 Task: Add a column "Request date".
Action: Mouse moved to (356, 361)
Screenshot: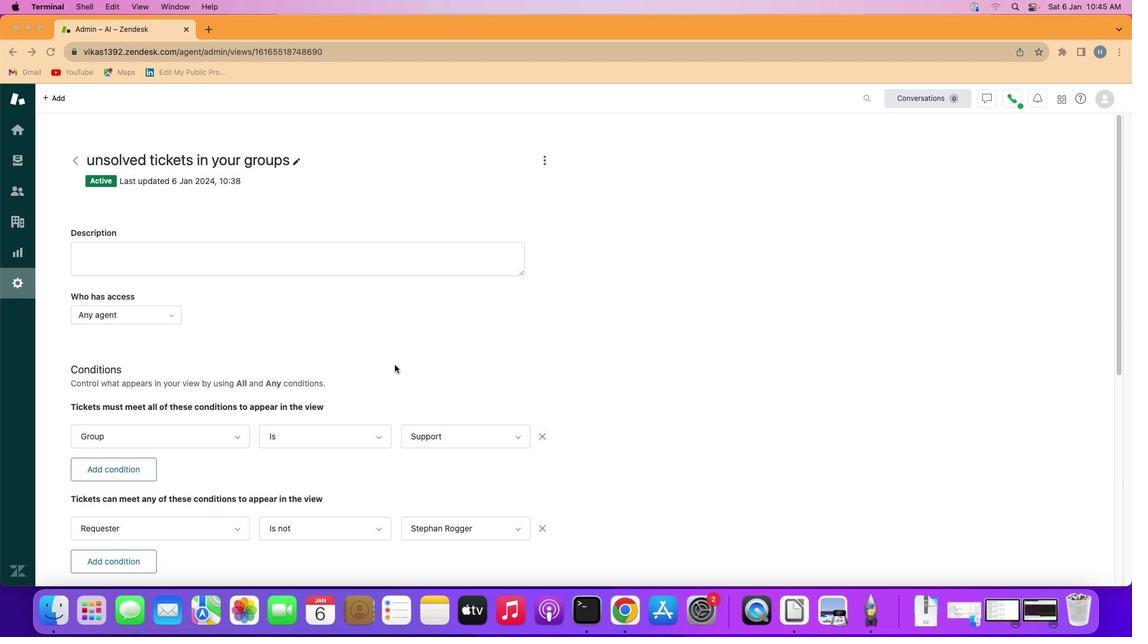 
Action: Mouse scrolled (356, 361) with delta (24, 83)
Screenshot: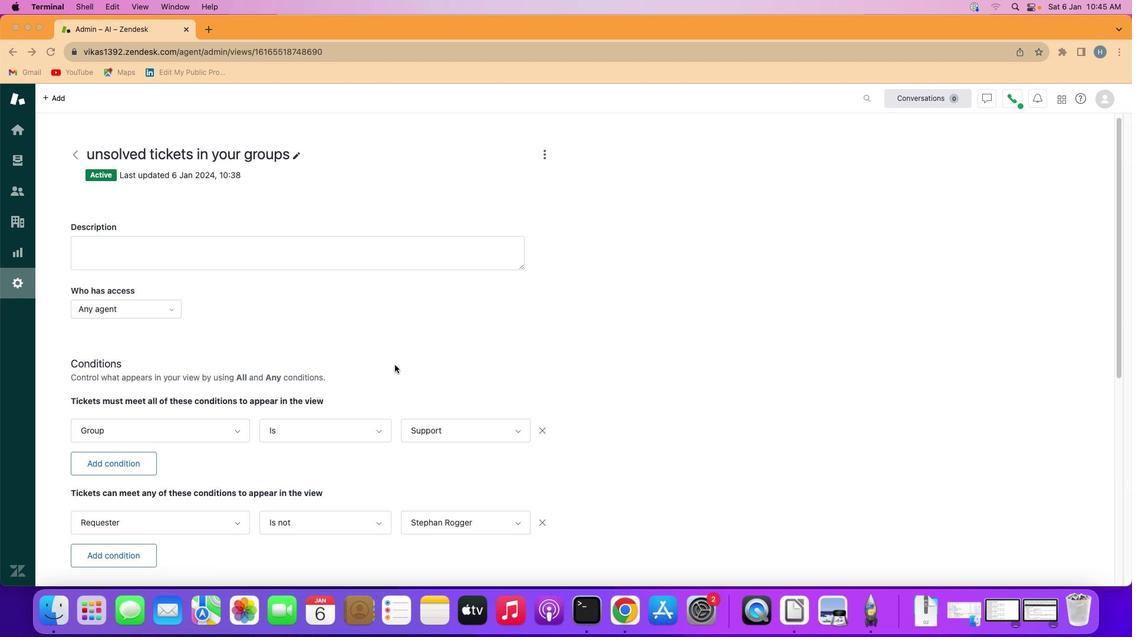 
Action: Mouse scrolled (356, 361) with delta (24, 83)
Screenshot: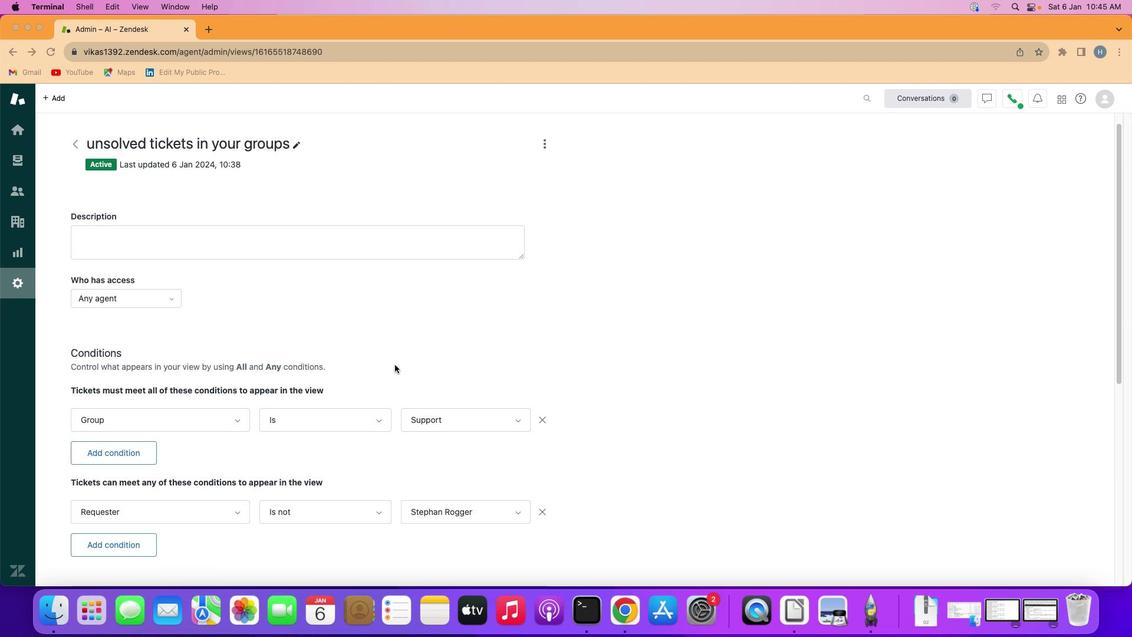 
Action: Mouse scrolled (356, 361) with delta (24, 84)
Screenshot: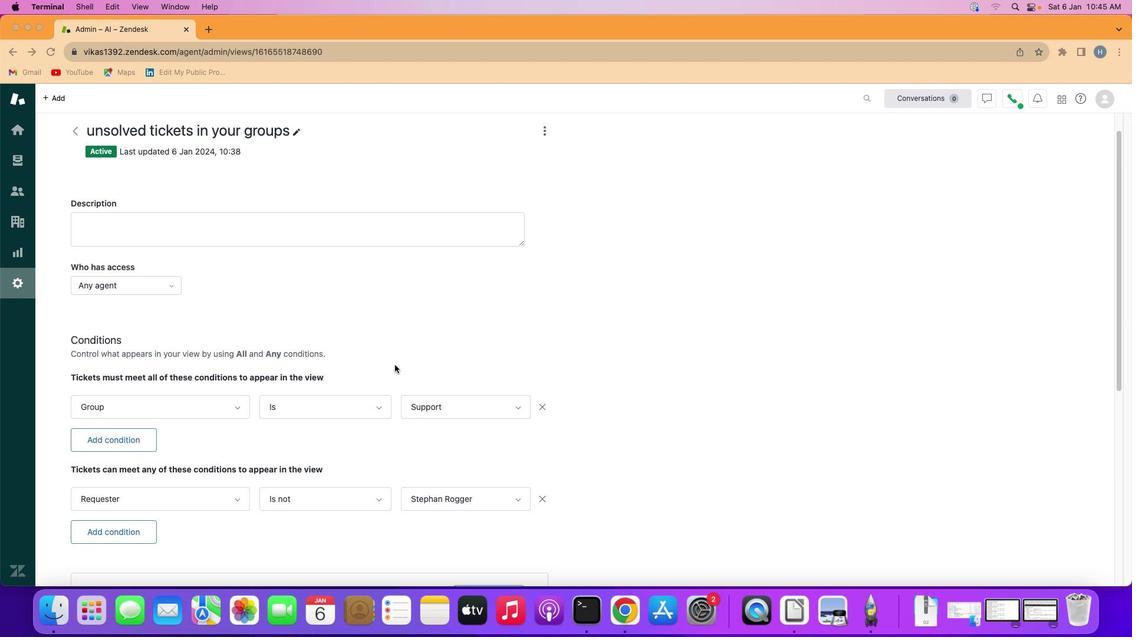 
Action: Mouse scrolled (356, 361) with delta (24, 83)
Screenshot: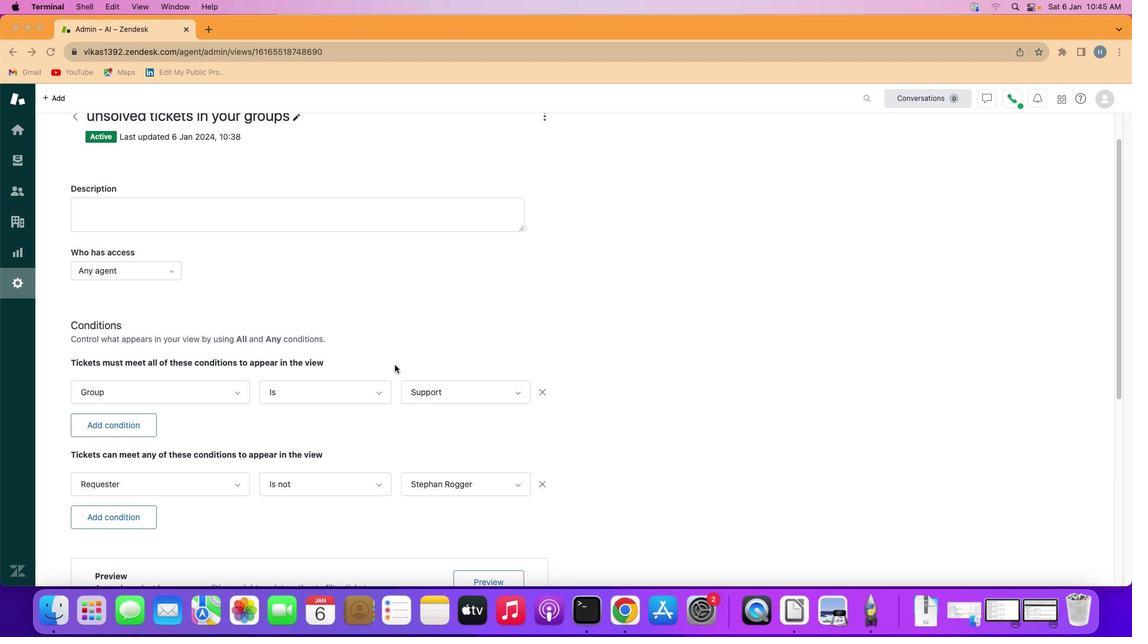 
Action: Mouse scrolled (356, 361) with delta (24, 83)
Screenshot: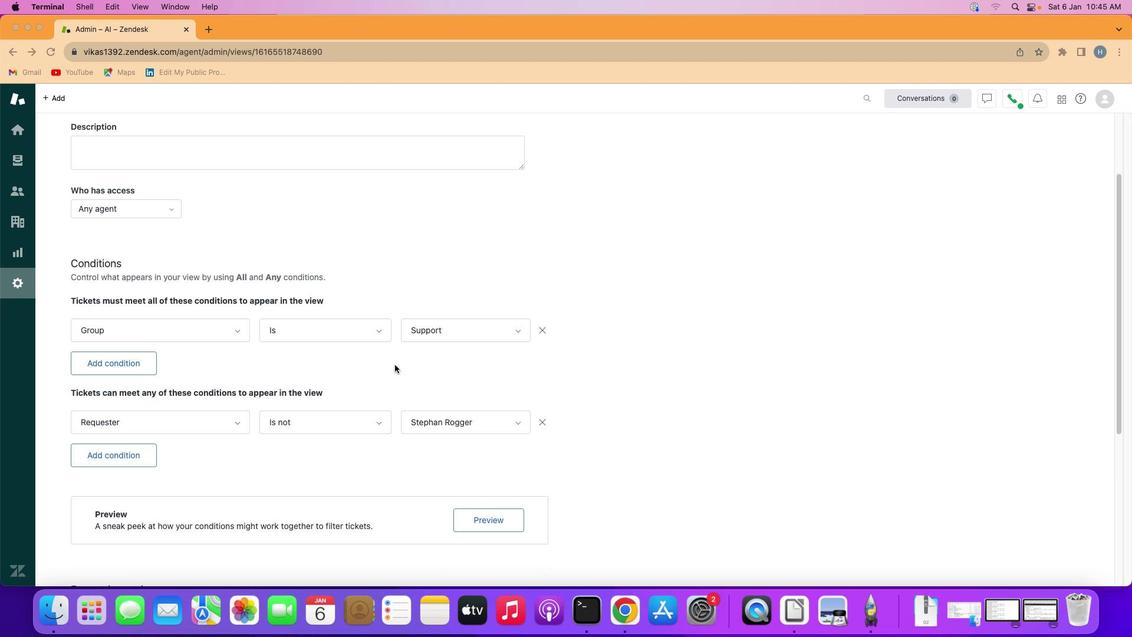 
Action: Mouse scrolled (356, 361) with delta (24, 83)
Screenshot: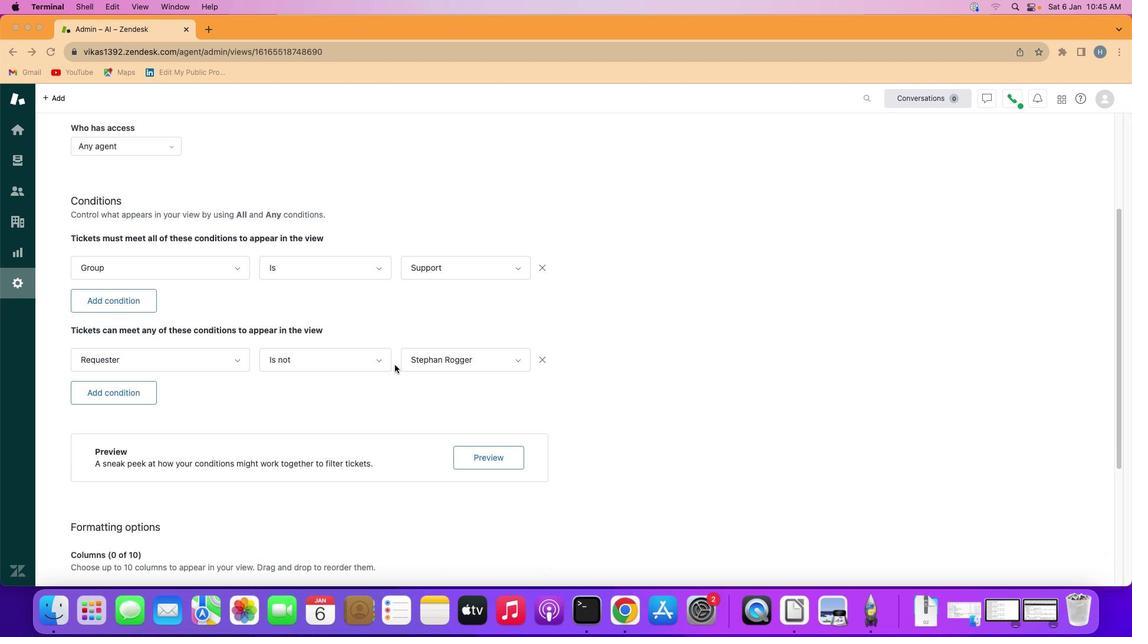 
Action: Mouse scrolled (356, 361) with delta (24, 83)
Screenshot: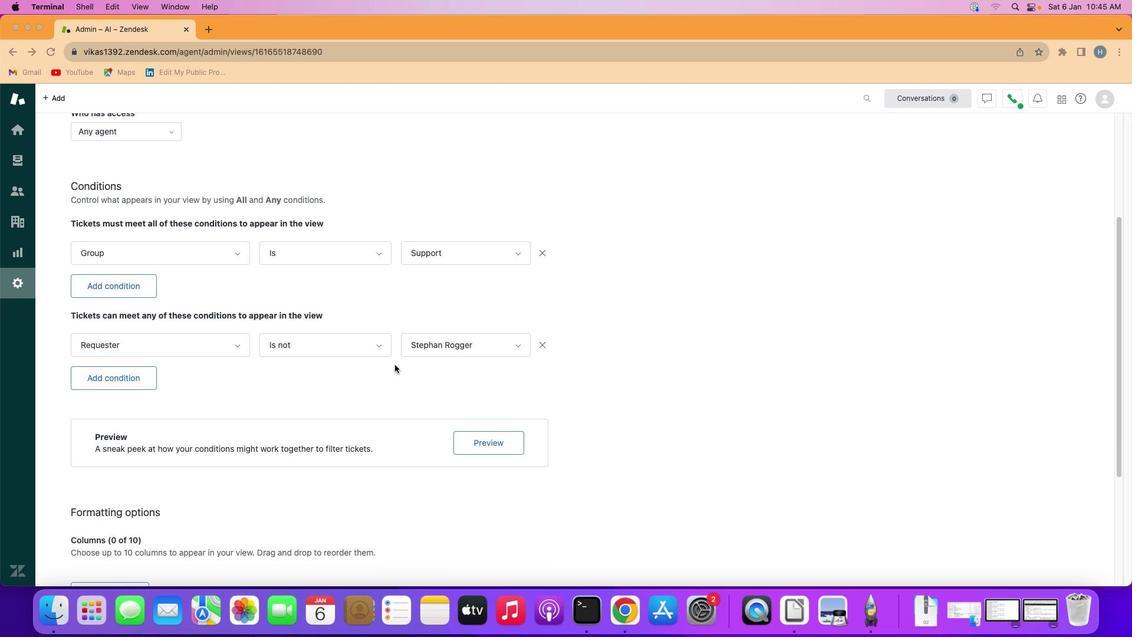 
Action: Mouse scrolled (356, 361) with delta (24, 83)
Screenshot: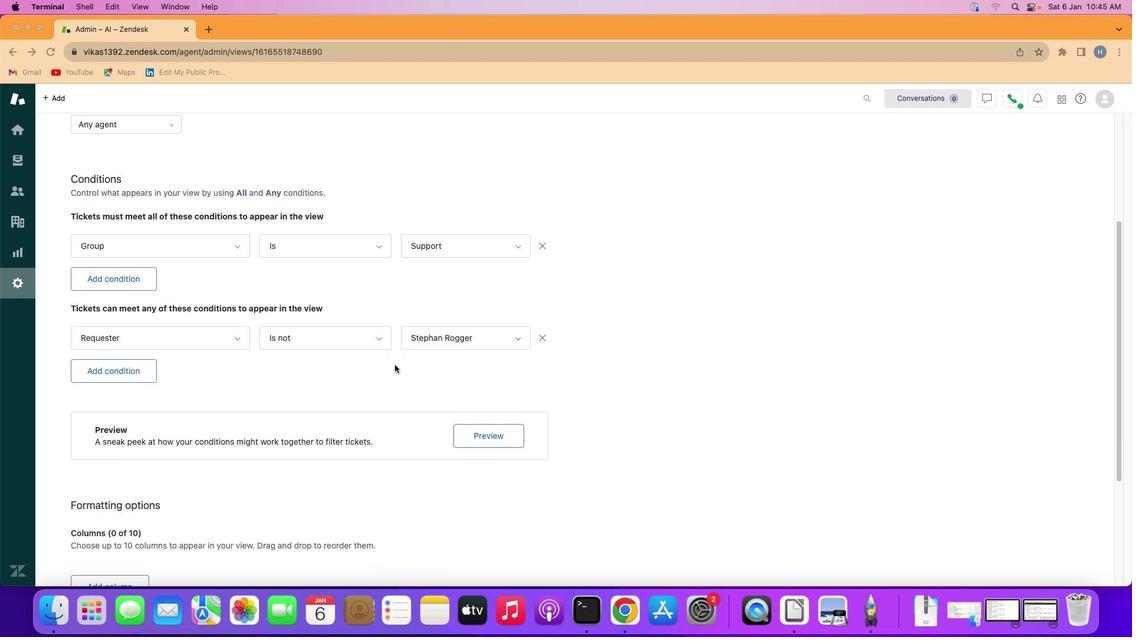 
Action: Mouse scrolled (356, 361) with delta (24, 83)
Screenshot: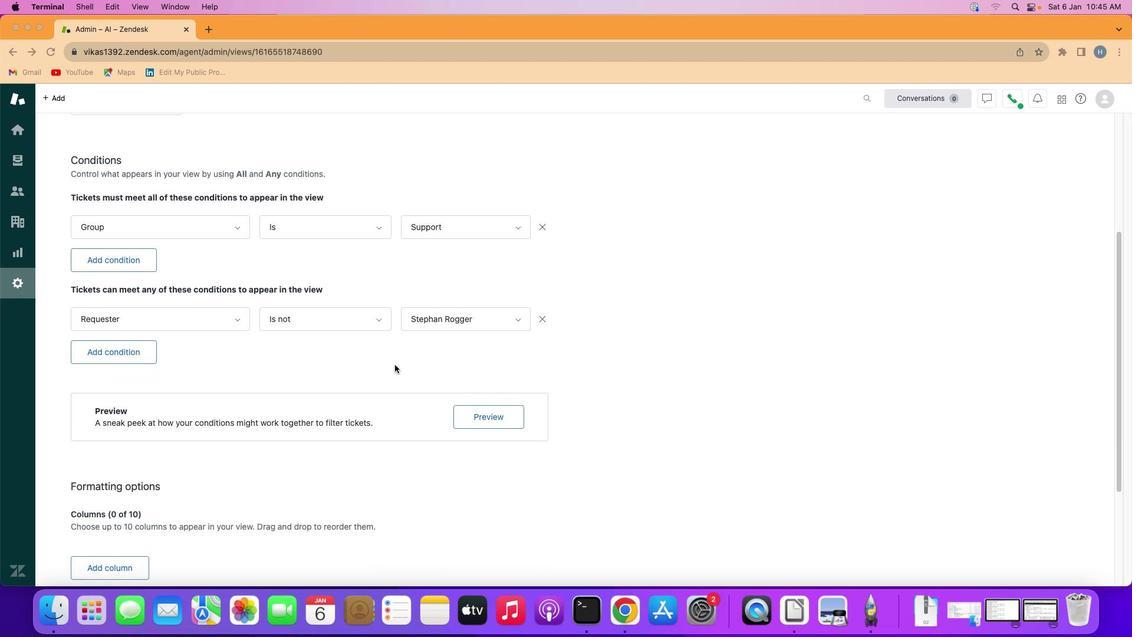 
Action: Mouse scrolled (356, 361) with delta (24, 83)
Screenshot: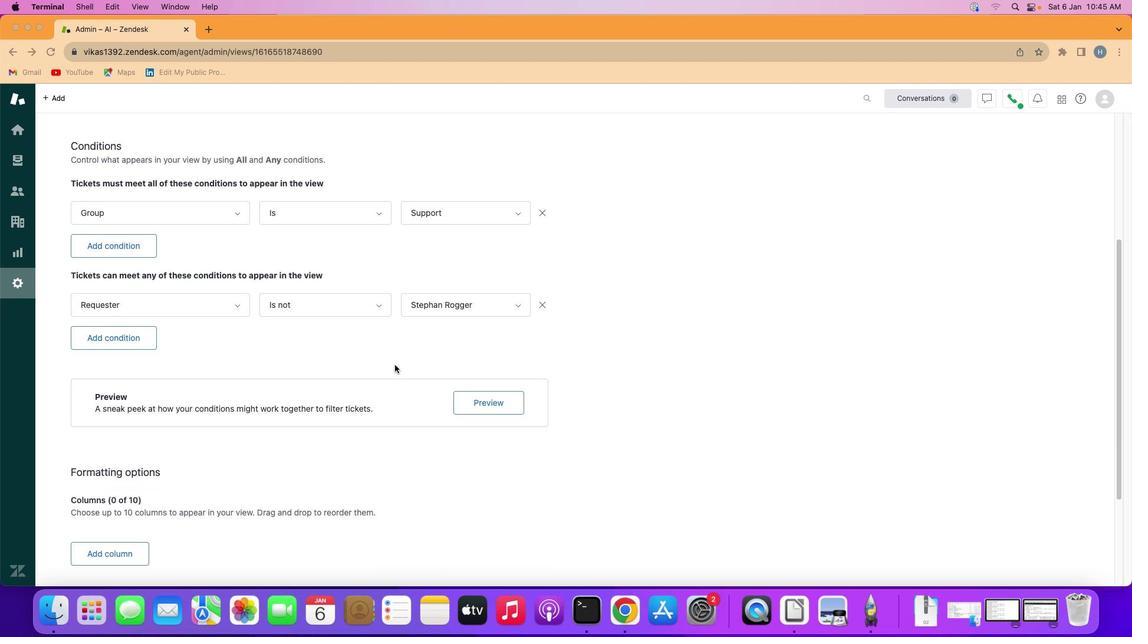 
Action: Mouse scrolled (356, 361) with delta (24, 83)
Screenshot: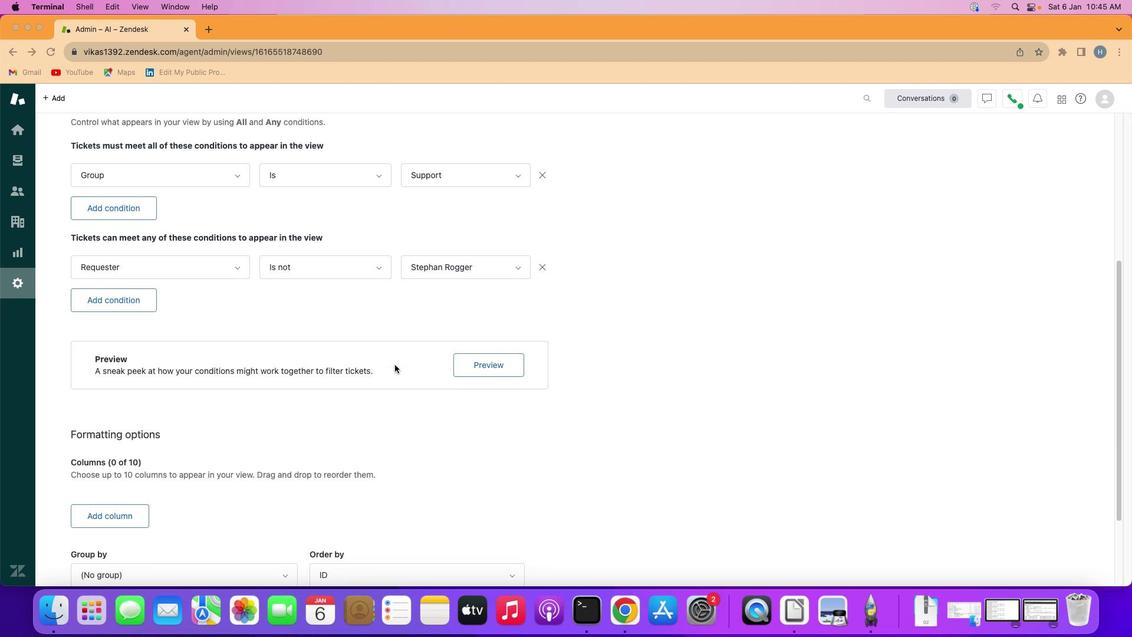 
Action: Mouse scrolled (356, 361) with delta (24, 83)
Screenshot: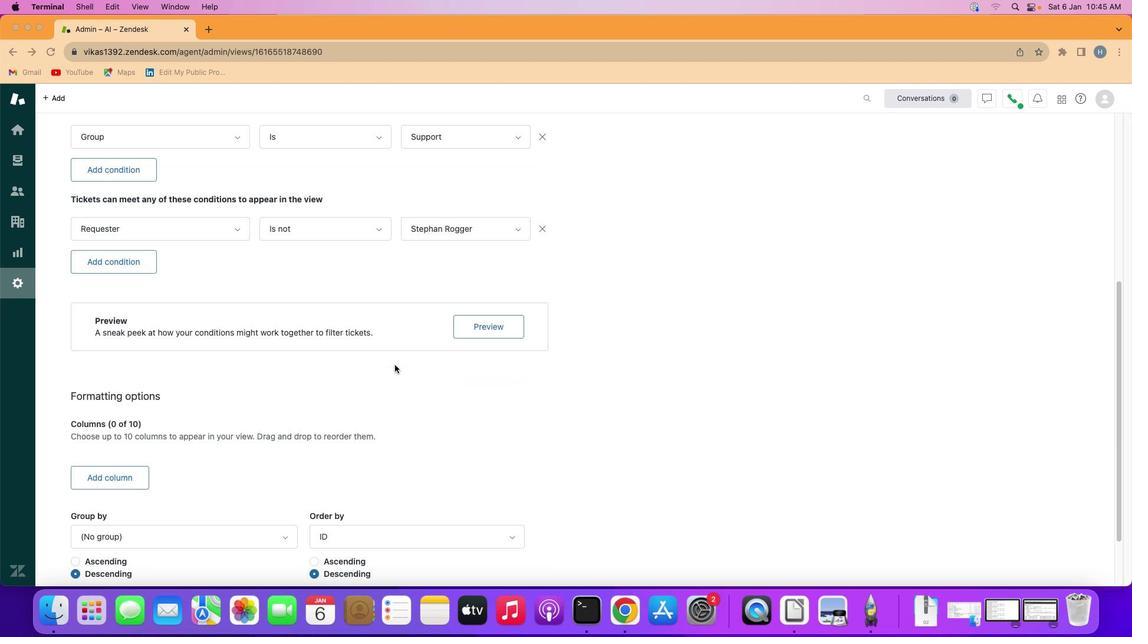 
Action: Mouse scrolled (356, 361) with delta (24, 83)
Screenshot: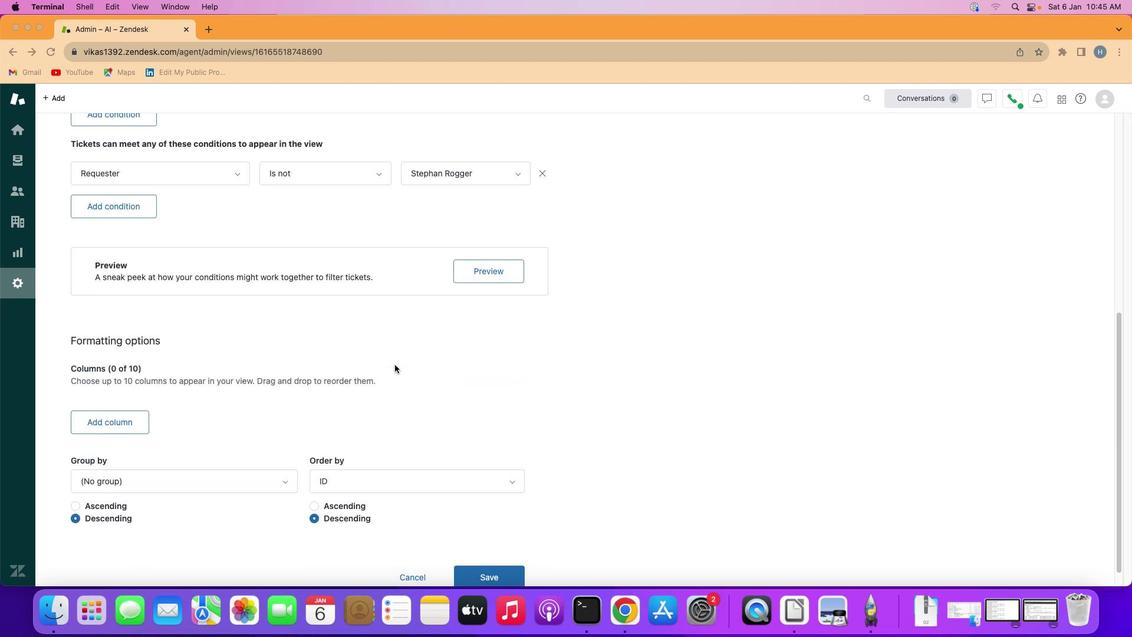 
Action: Mouse moved to (167, 399)
Screenshot: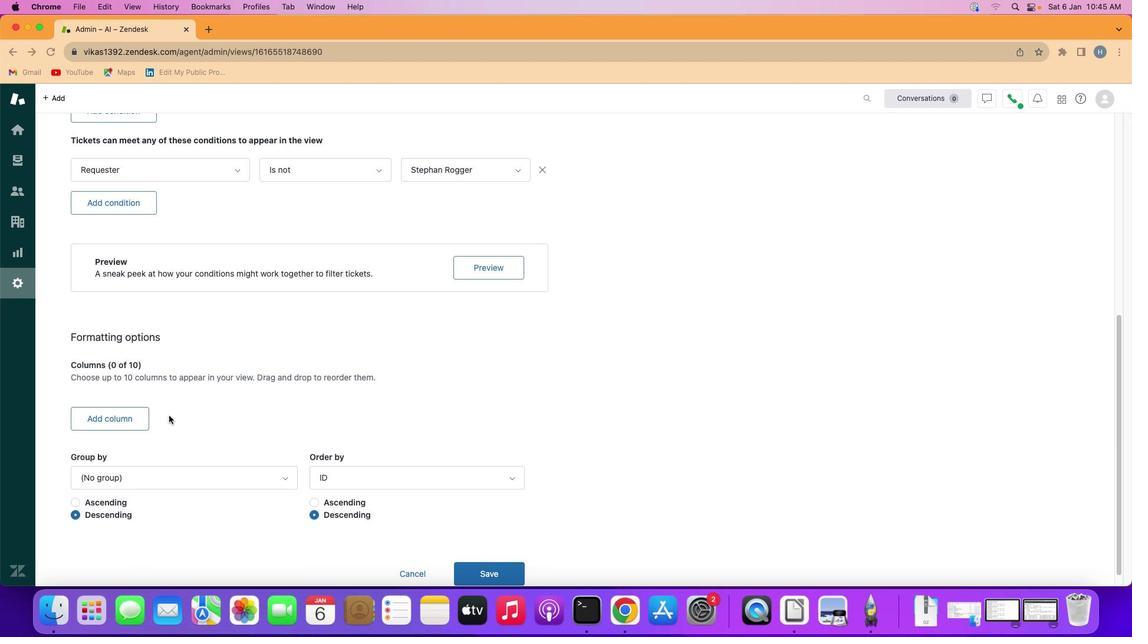 
Action: Mouse pressed left at (167, 399)
Screenshot: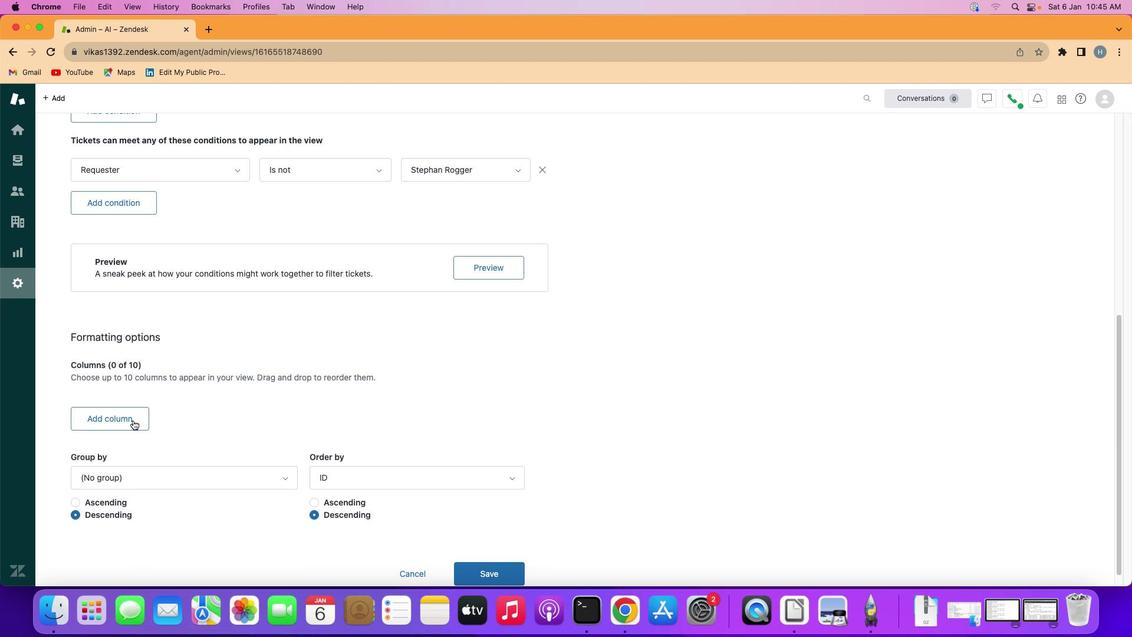 
Action: Mouse moved to (130, 403)
Screenshot: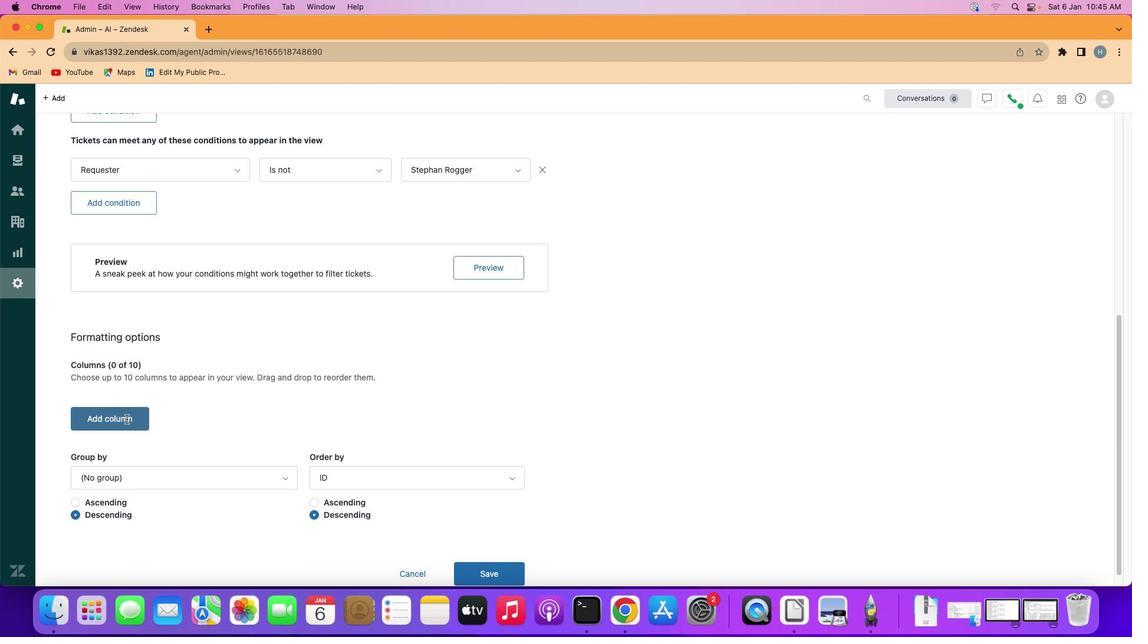 
Action: Mouse pressed left at (130, 403)
Screenshot: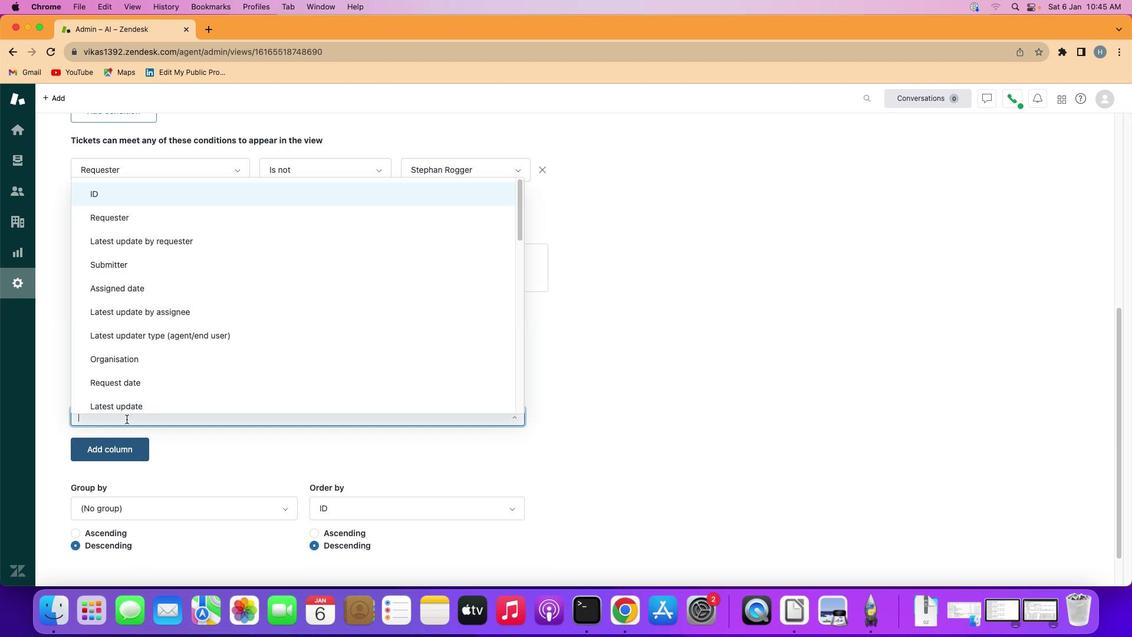 
Action: Mouse moved to (158, 365)
Screenshot: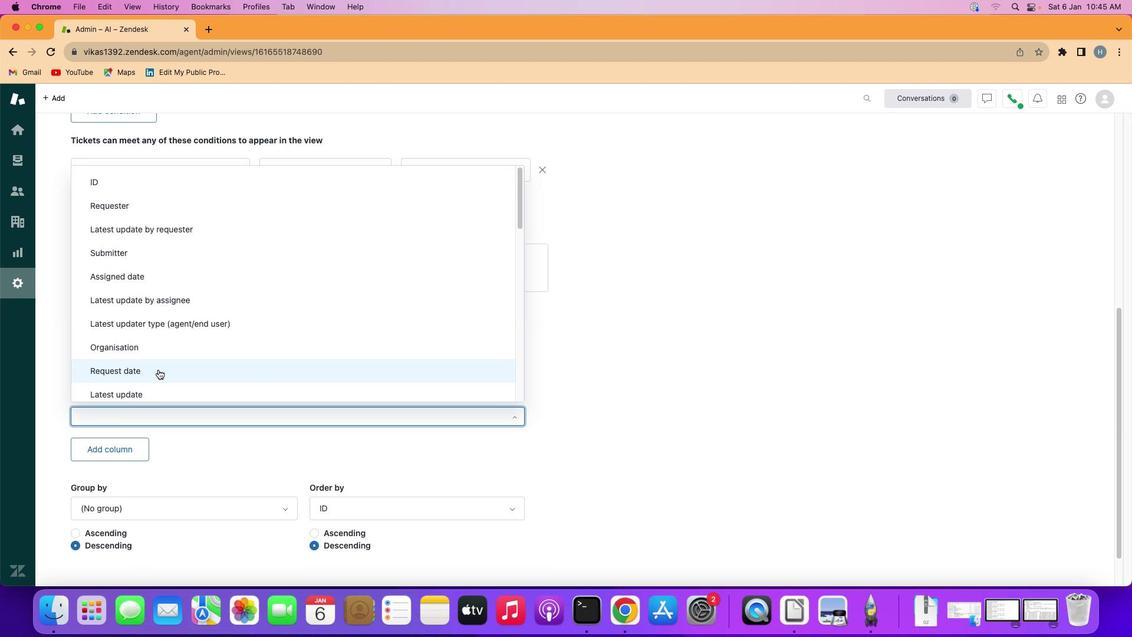 
Action: Mouse pressed left at (158, 365)
Screenshot: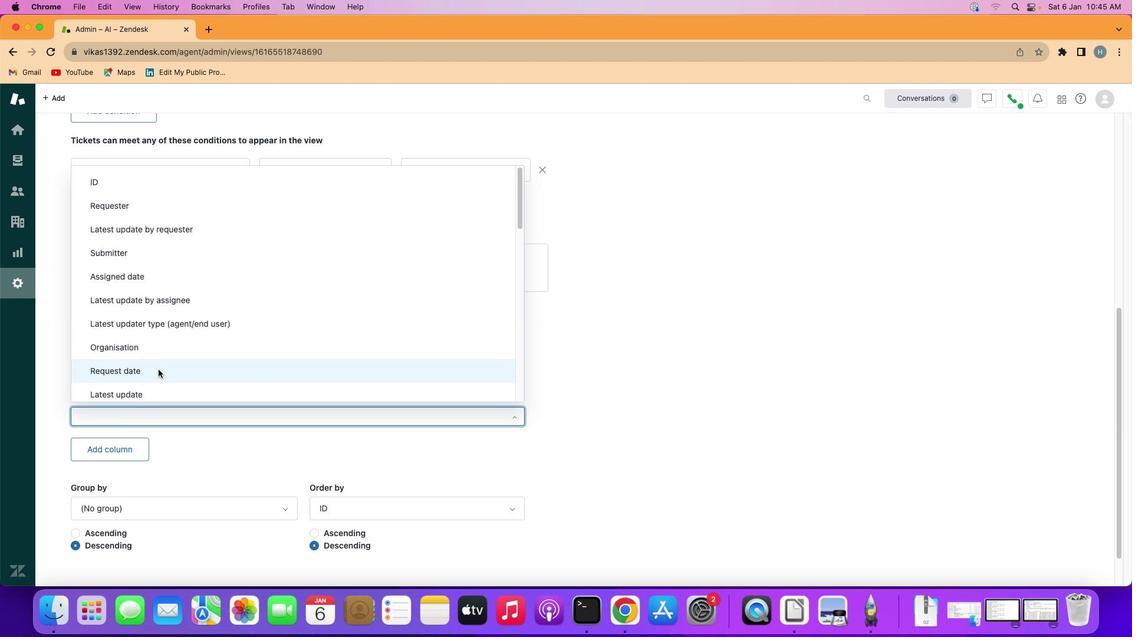
Action: Mouse moved to (208, 355)
Screenshot: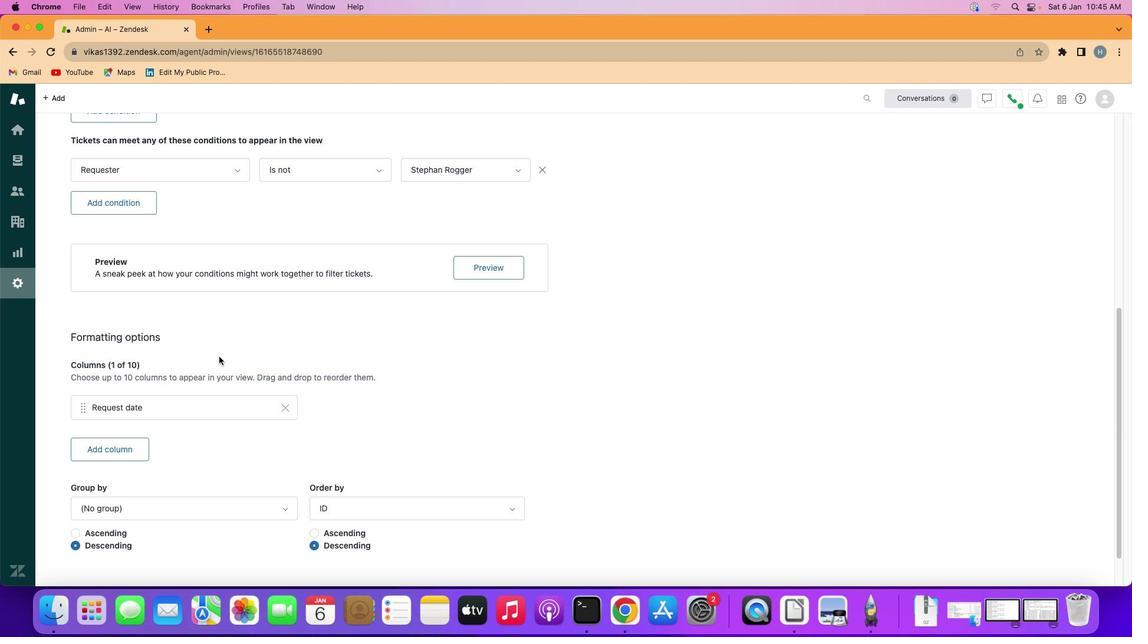 
